 Task: Create a due date automation trigger when advanced on, on the wednesday before a card is due add content with a name not ending with resume at 11:00 AM.
Action: Mouse moved to (818, 254)
Screenshot: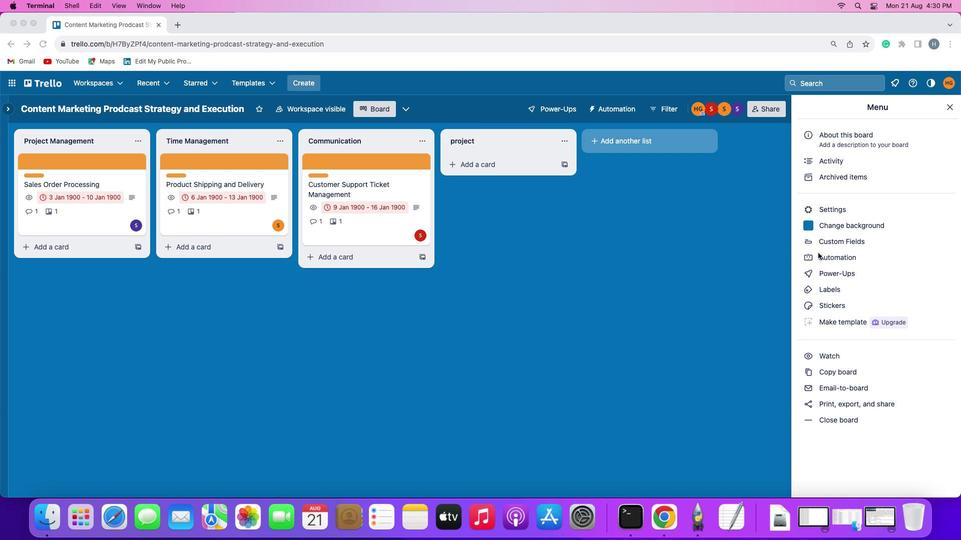
Action: Mouse pressed left at (818, 254)
Screenshot: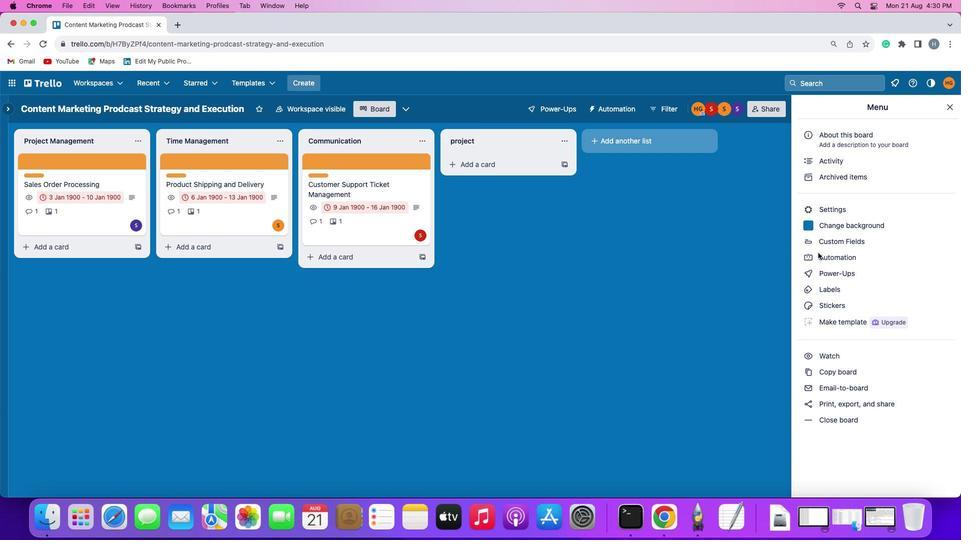 
Action: Mouse pressed left at (818, 254)
Screenshot: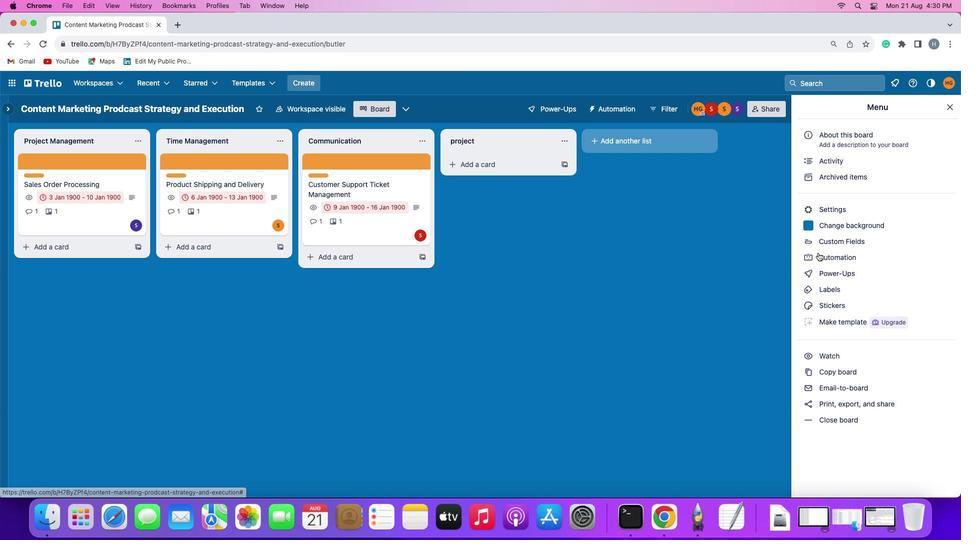 
Action: Mouse moved to (102, 237)
Screenshot: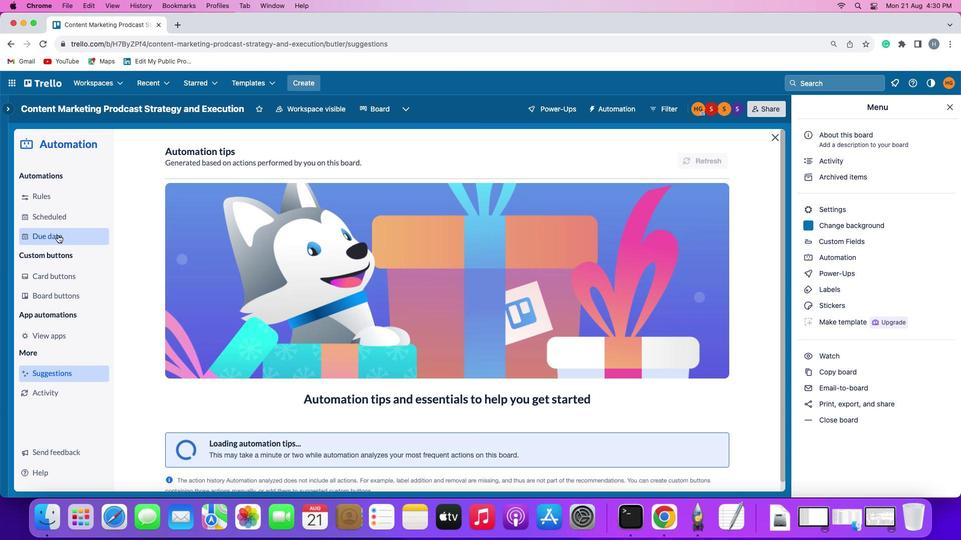 
Action: Mouse pressed left at (102, 237)
Screenshot: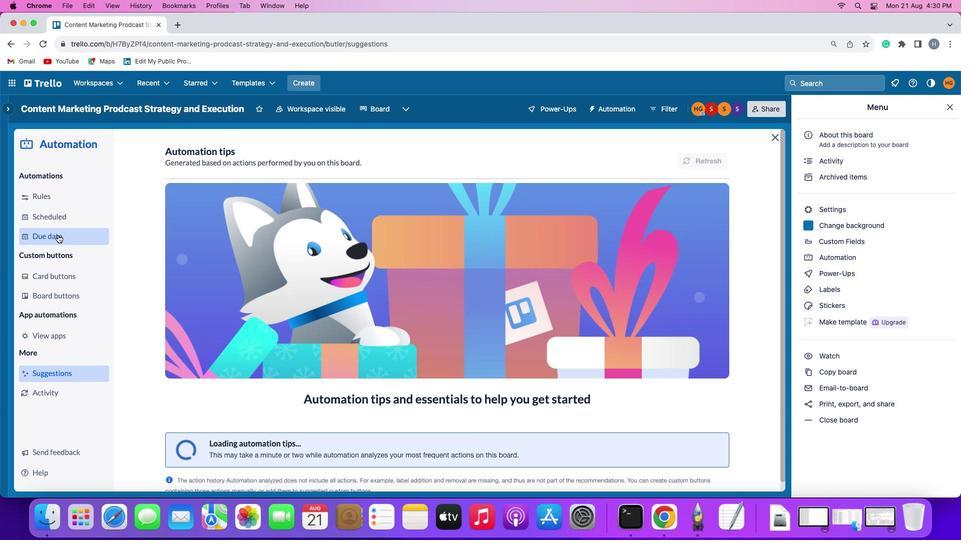 
Action: Mouse moved to (671, 160)
Screenshot: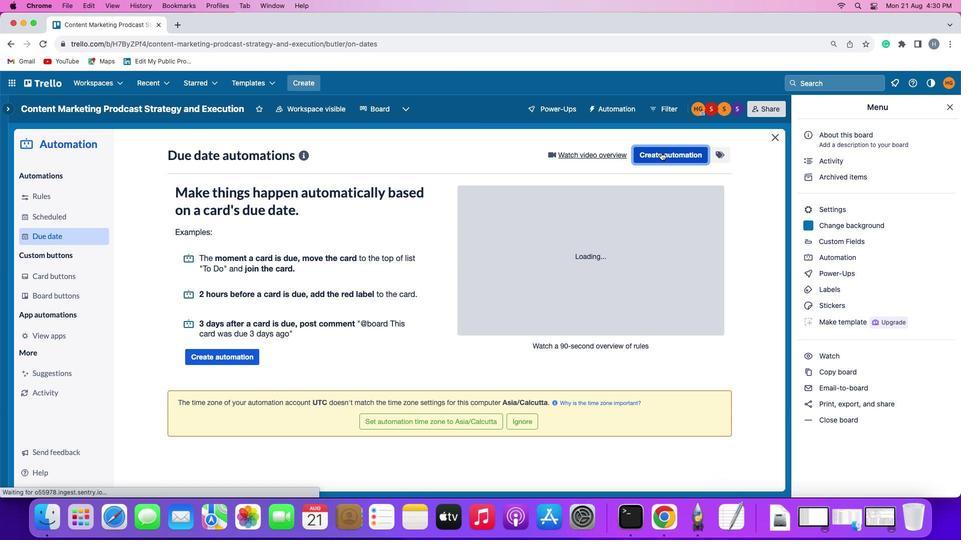 
Action: Mouse pressed left at (671, 160)
Screenshot: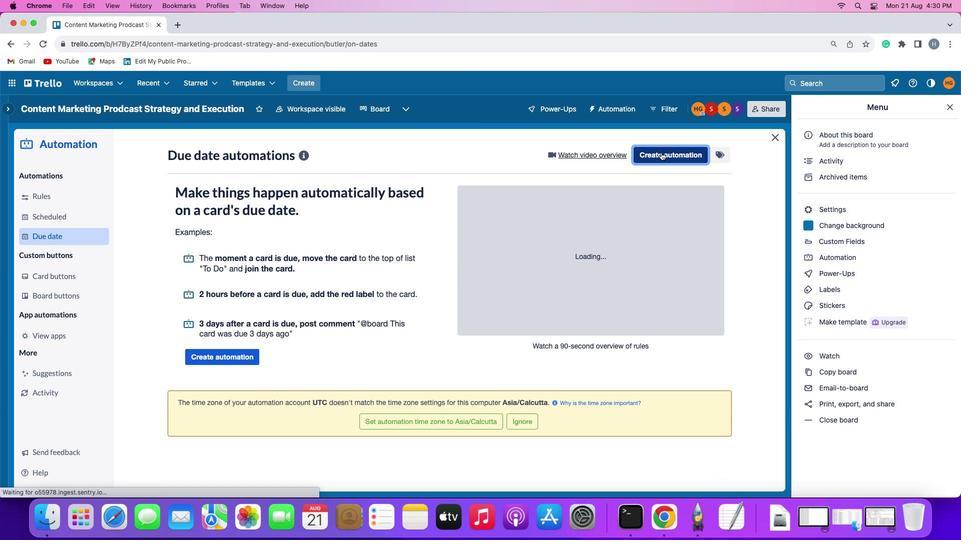 
Action: Mouse moved to (256, 250)
Screenshot: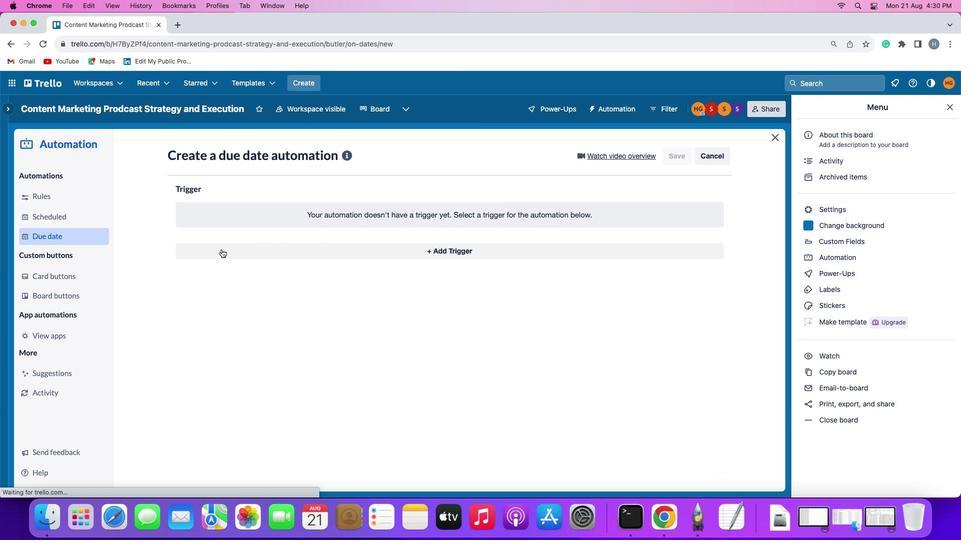 
Action: Mouse pressed left at (256, 250)
Screenshot: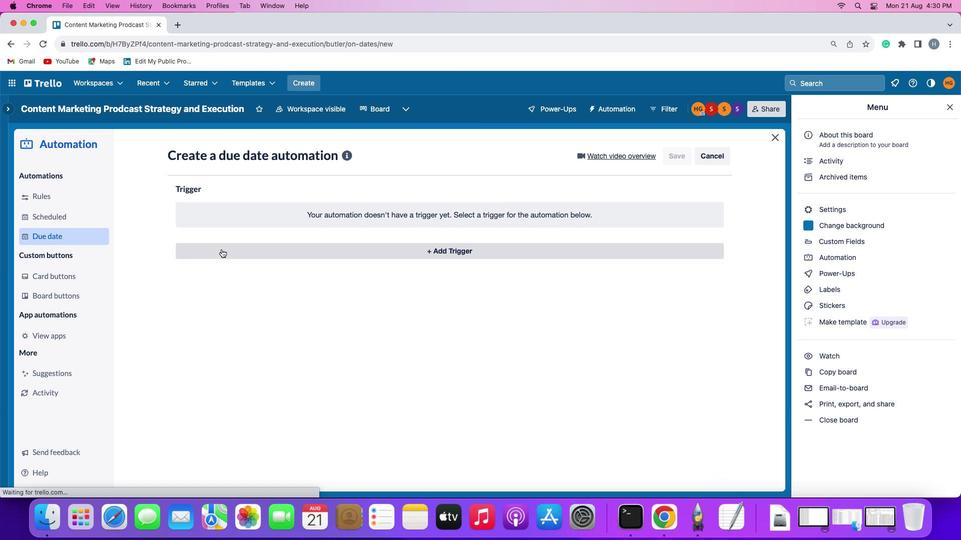
Action: Mouse moved to (251, 420)
Screenshot: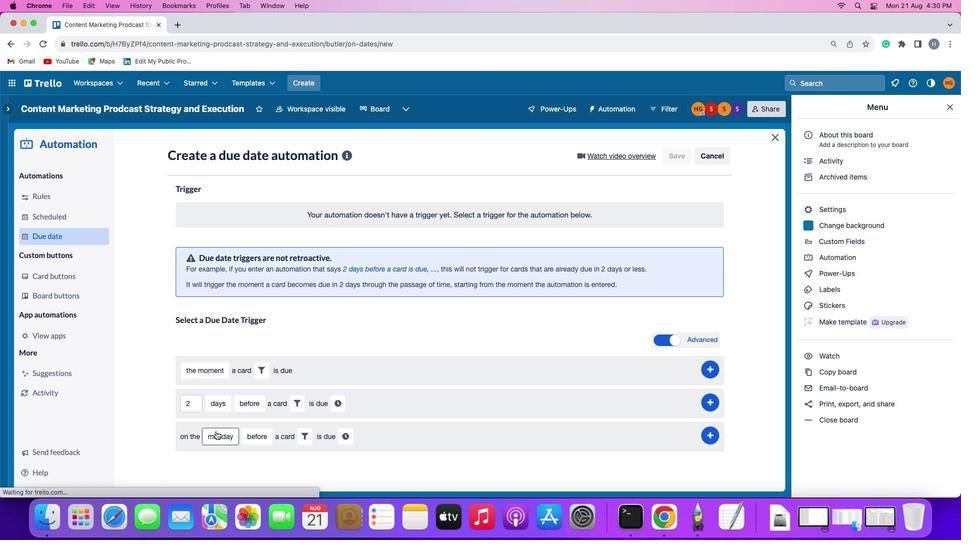 
Action: Mouse pressed left at (251, 420)
Screenshot: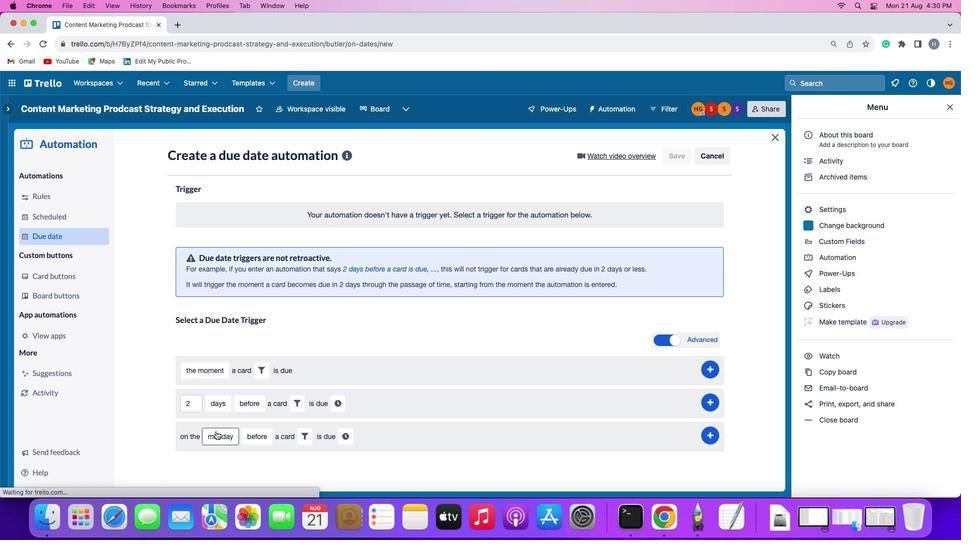 
Action: Mouse moved to (270, 329)
Screenshot: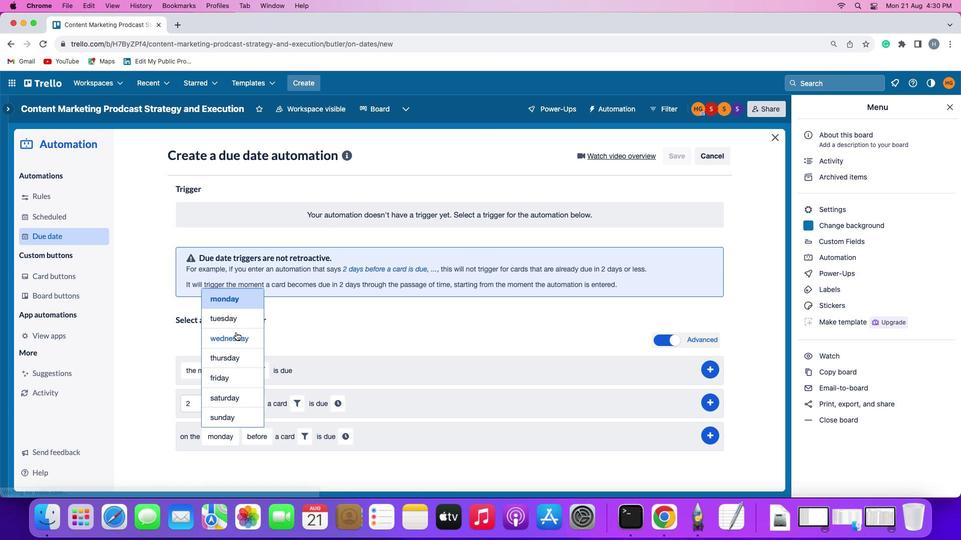 
Action: Mouse pressed left at (270, 329)
Screenshot: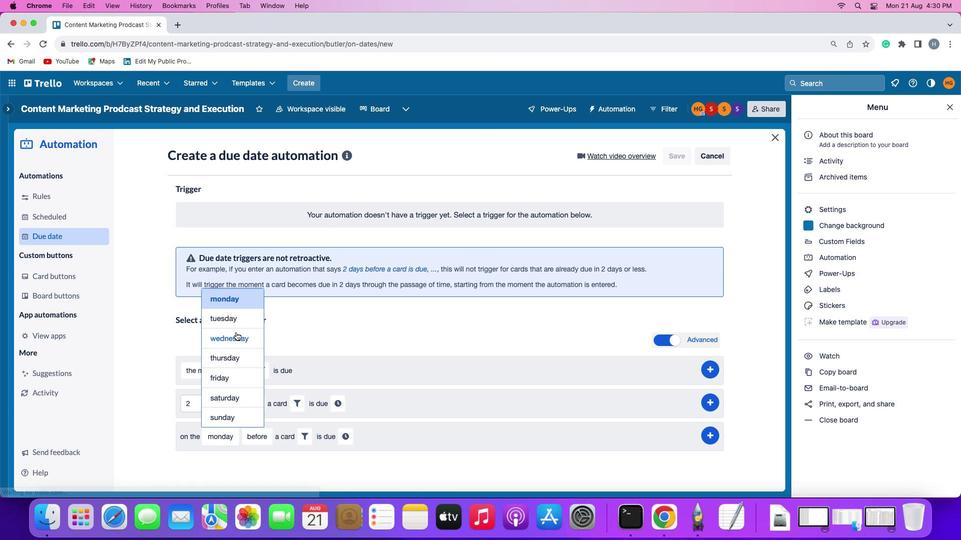 
Action: Mouse moved to (341, 429)
Screenshot: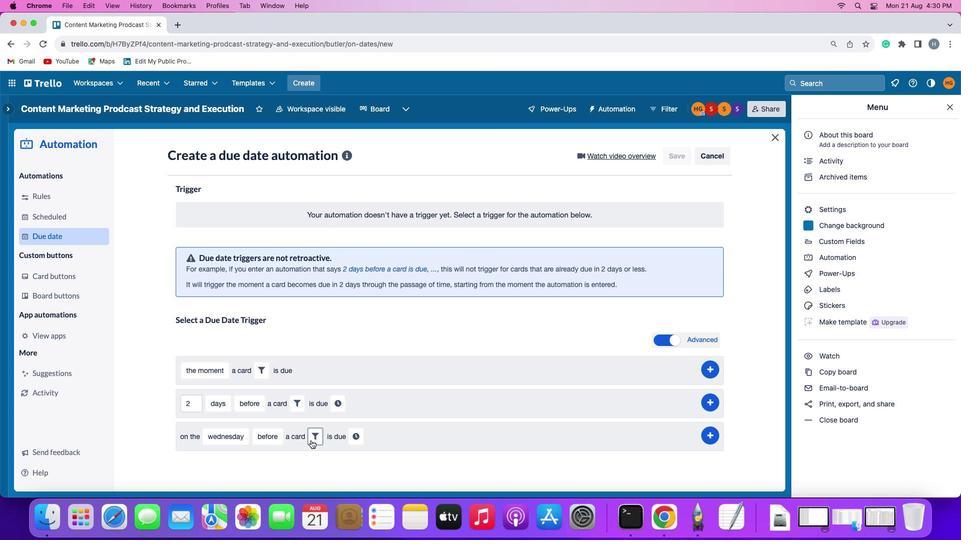 
Action: Mouse pressed left at (341, 429)
Screenshot: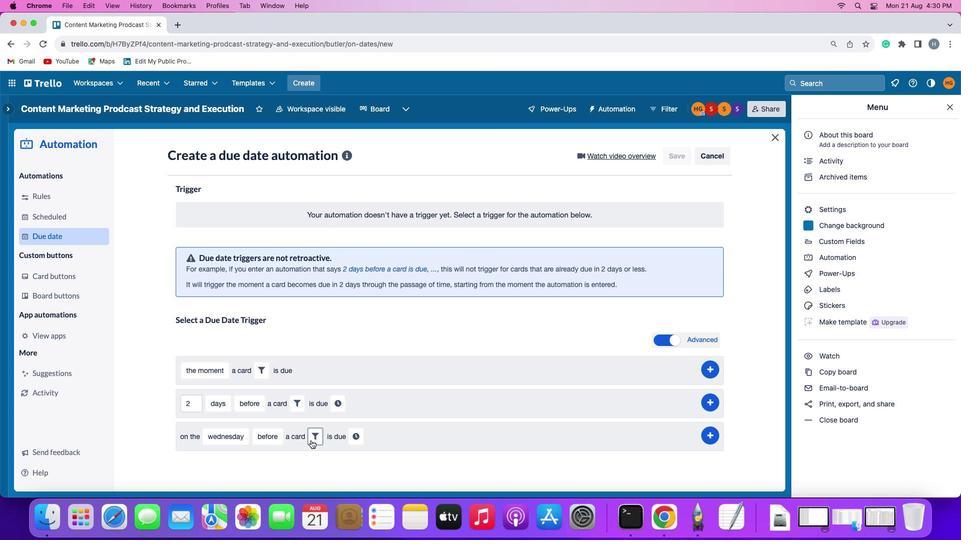 
Action: Mouse moved to (457, 452)
Screenshot: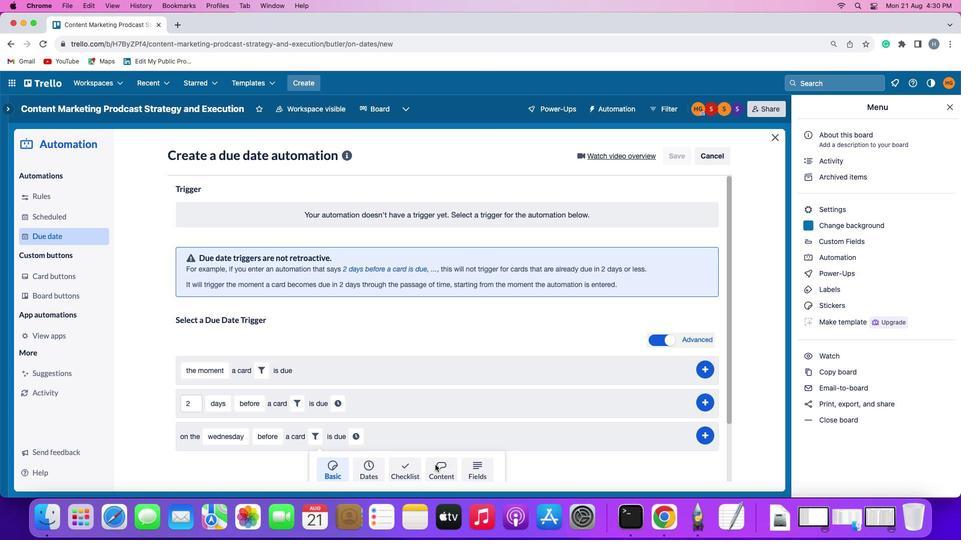 
Action: Mouse pressed left at (457, 452)
Screenshot: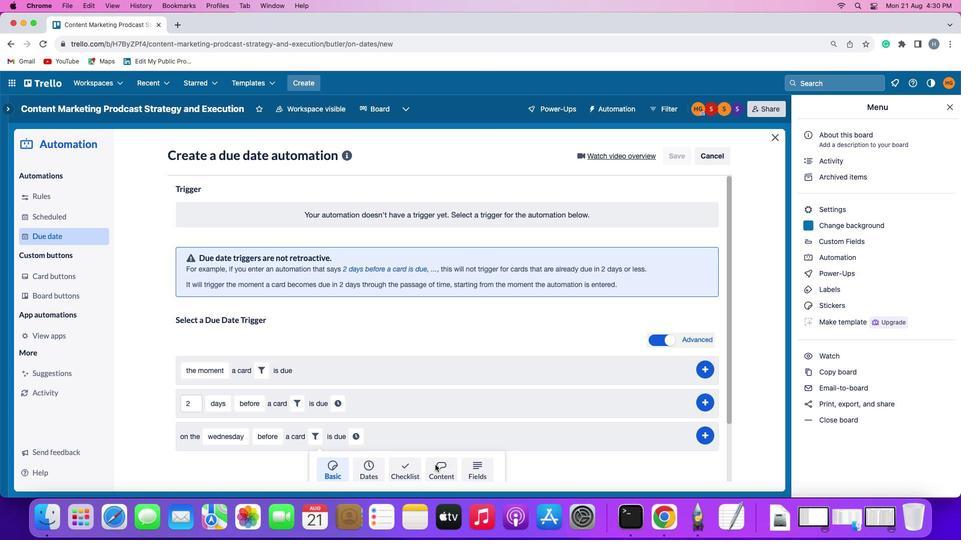 
Action: Mouse moved to (313, 453)
Screenshot: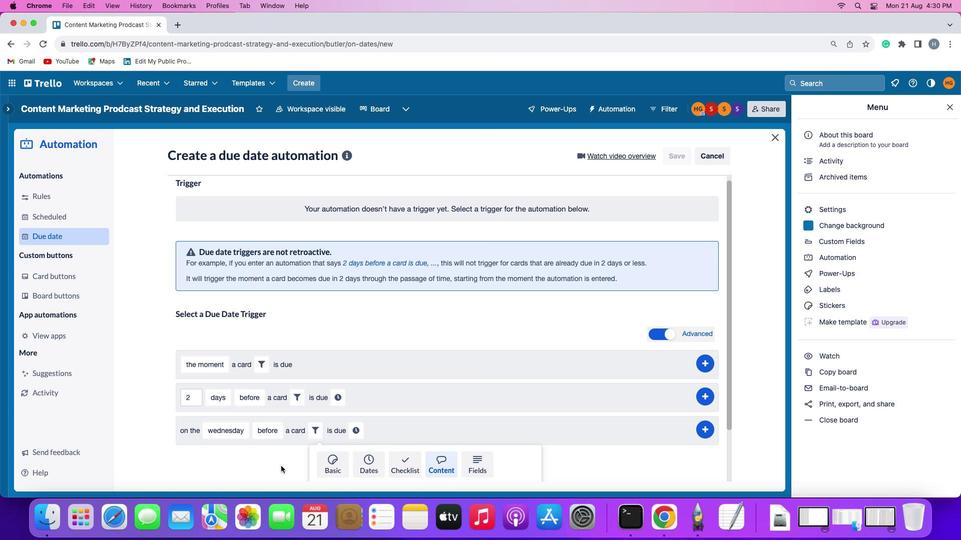 
Action: Mouse scrolled (313, 453) with delta (48, 18)
Screenshot: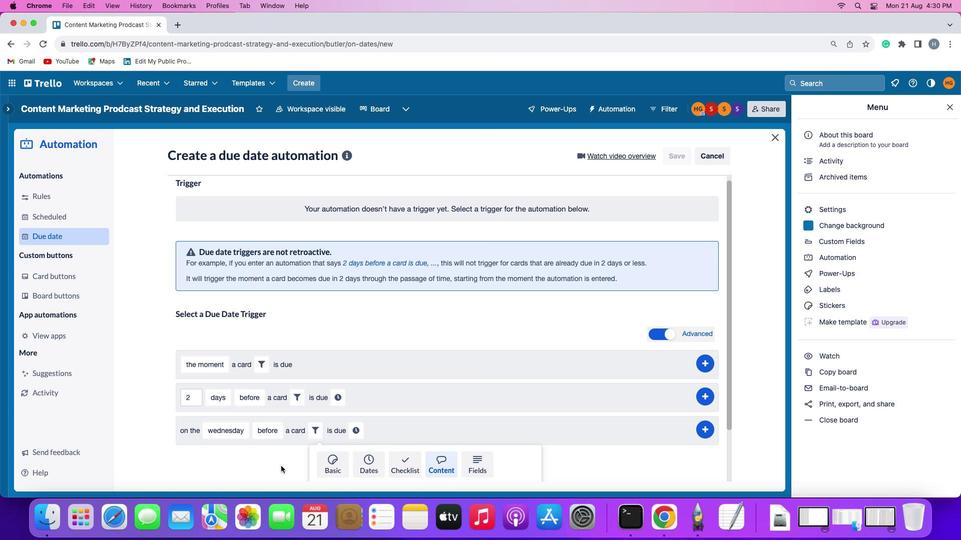 
Action: Mouse moved to (313, 453)
Screenshot: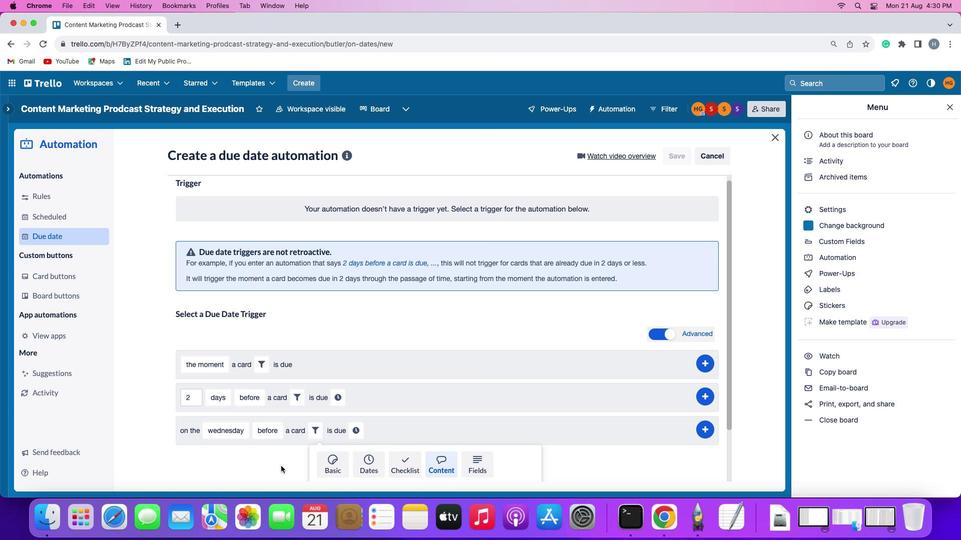 
Action: Mouse scrolled (313, 453) with delta (48, 18)
Screenshot: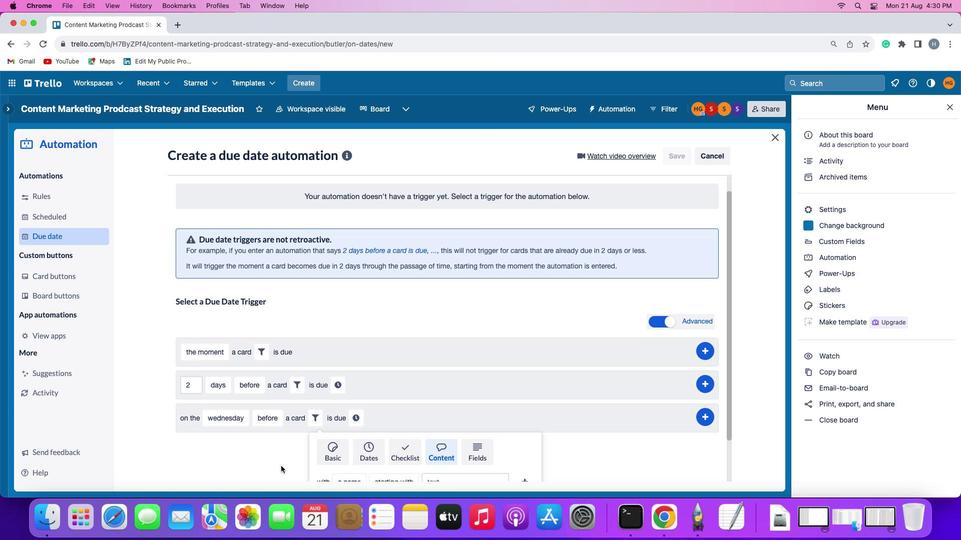 
Action: Mouse moved to (313, 453)
Screenshot: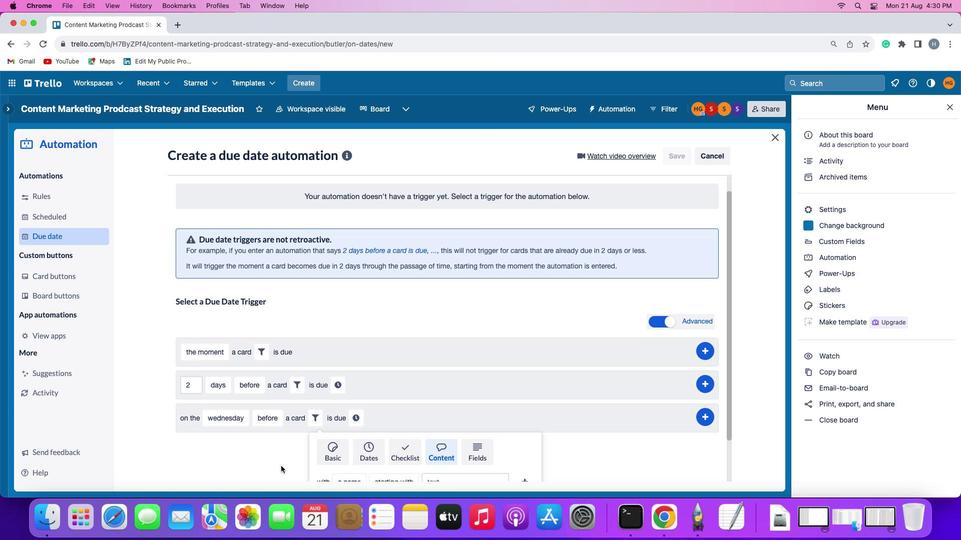 
Action: Mouse scrolled (313, 453) with delta (48, 17)
Screenshot: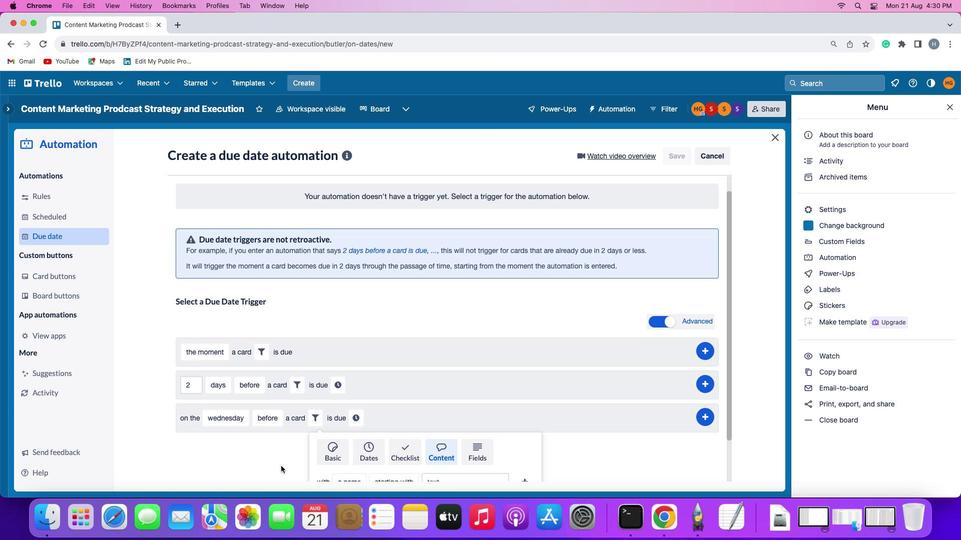 
Action: Mouse moved to (312, 453)
Screenshot: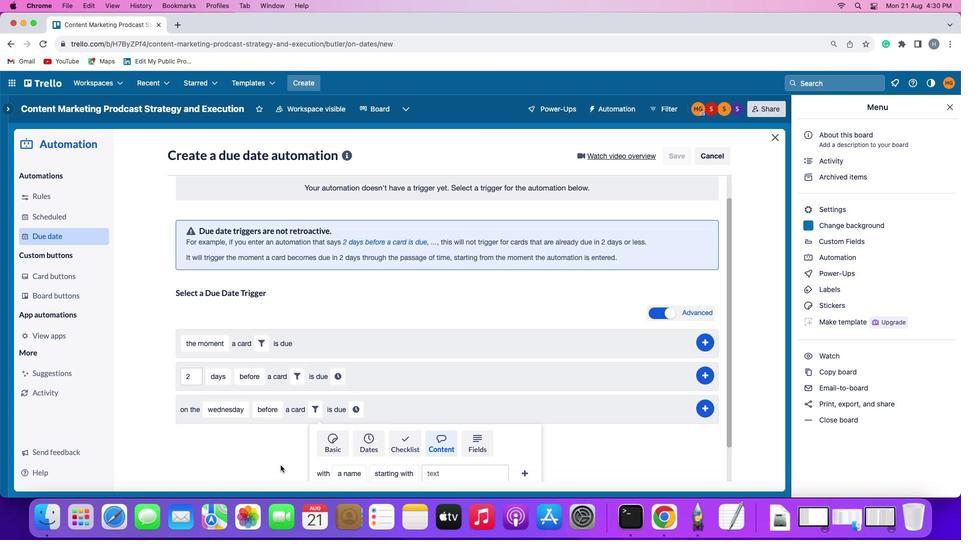 
Action: Mouse scrolled (312, 453) with delta (48, 16)
Screenshot: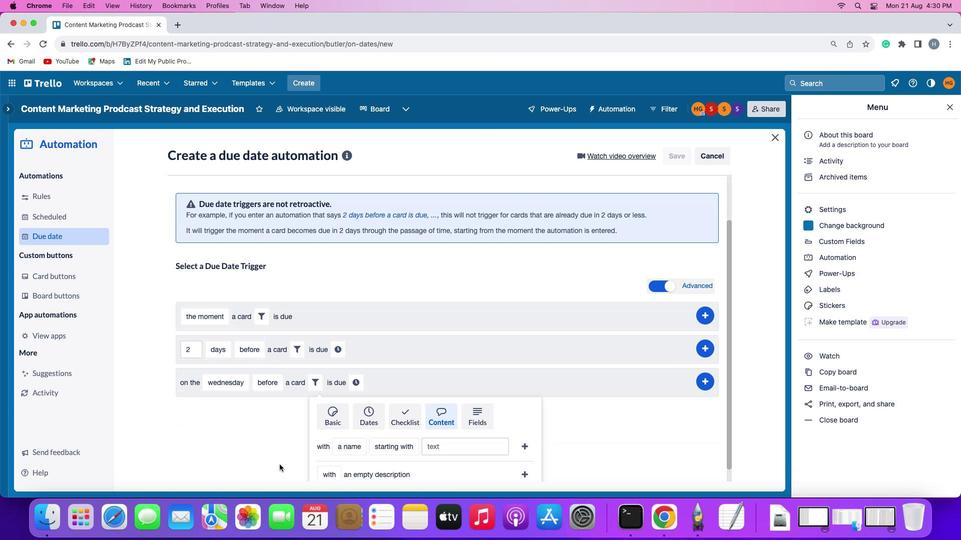 
Action: Mouse moved to (407, 429)
Screenshot: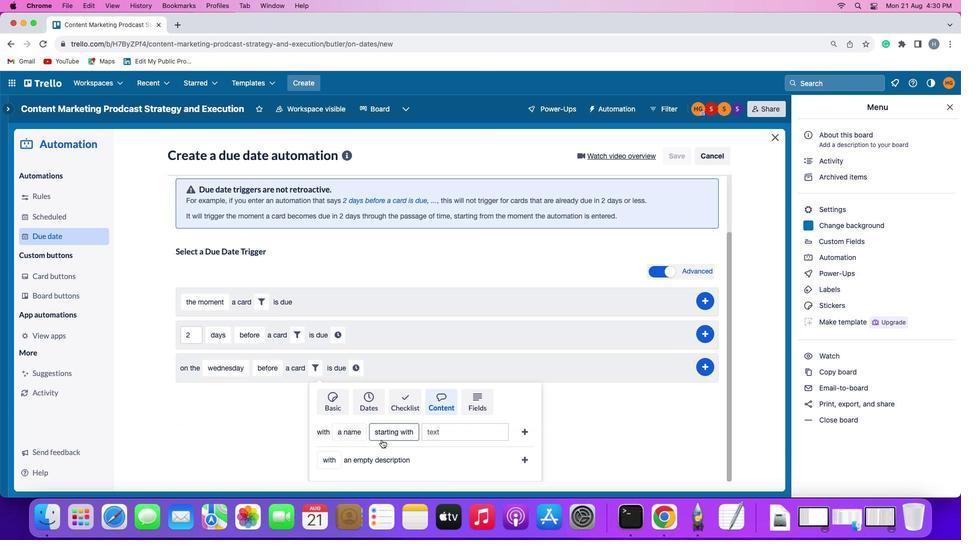 
Action: Mouse pressed left at (407, 429)
Screenshot: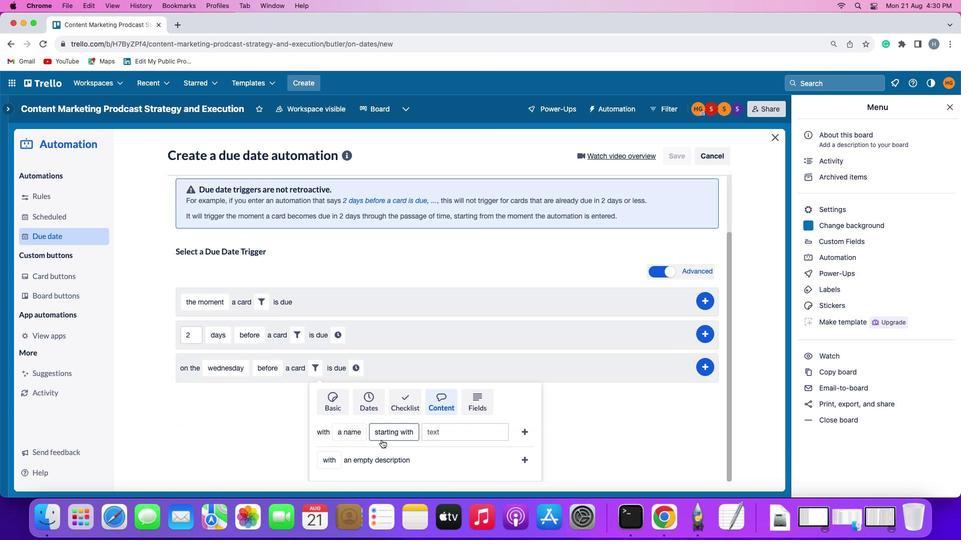 
Action: Mouse moved to (426, 383)
Screenshot: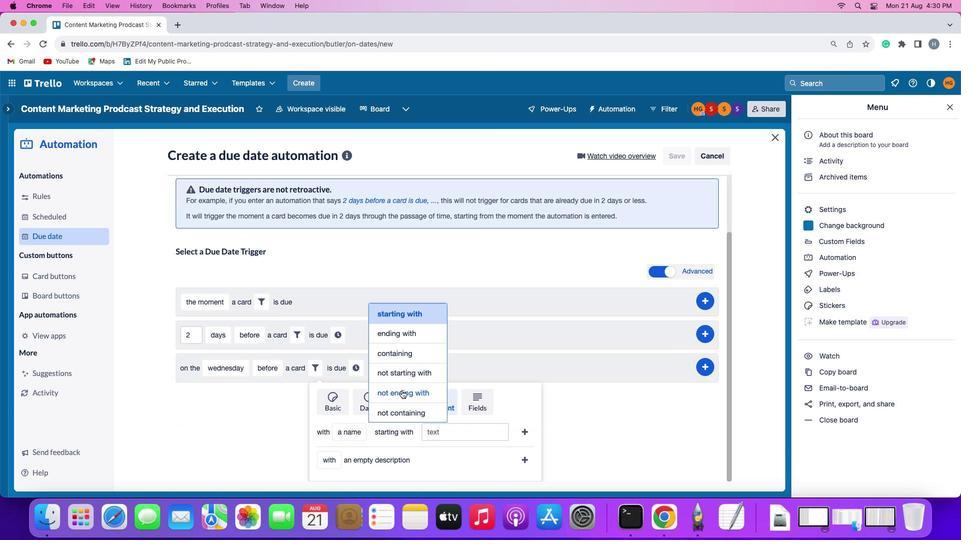 
Action: Mouse pressed left at (426, 383)
Screenshot: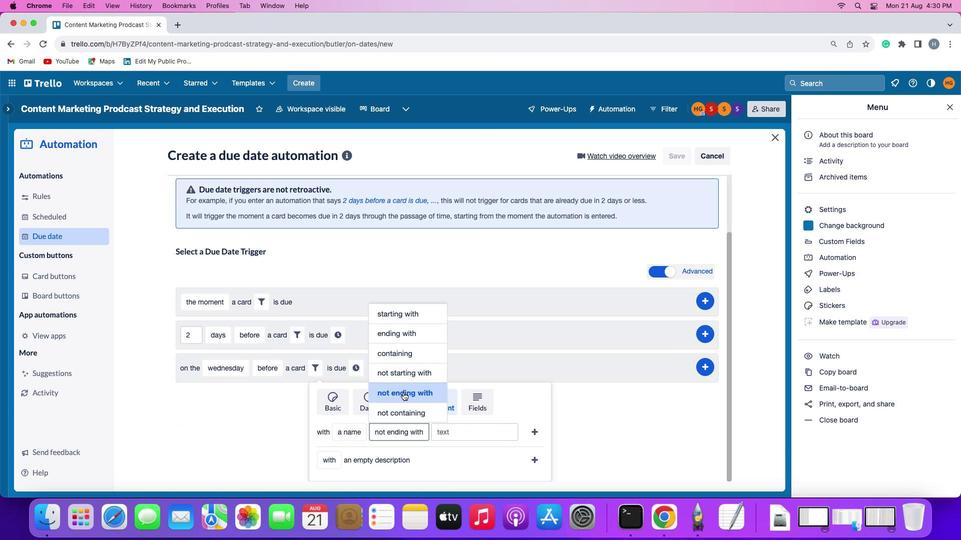 
Action: Mouse moved to (471, 418)
Screenshot: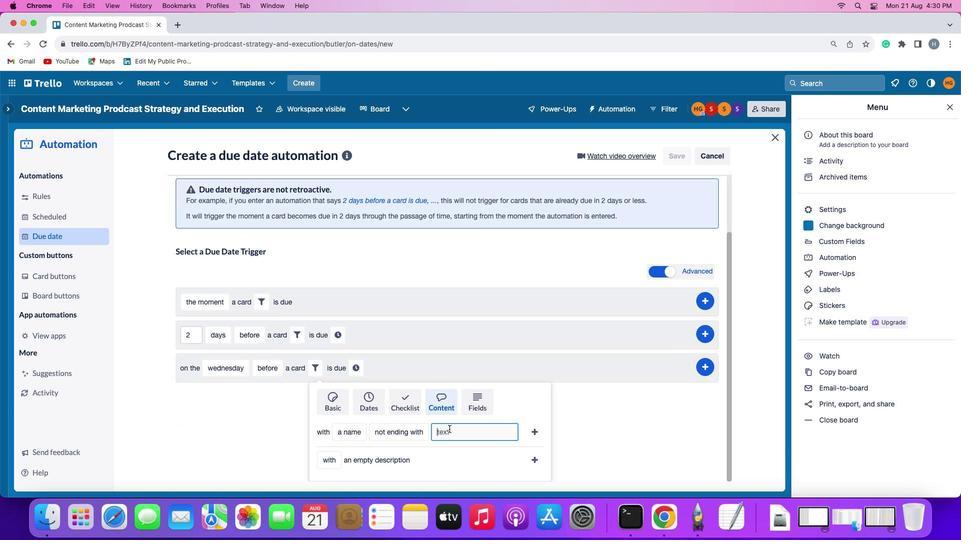 
Action: Mouse pressed left at (471, 418)
Screenshot: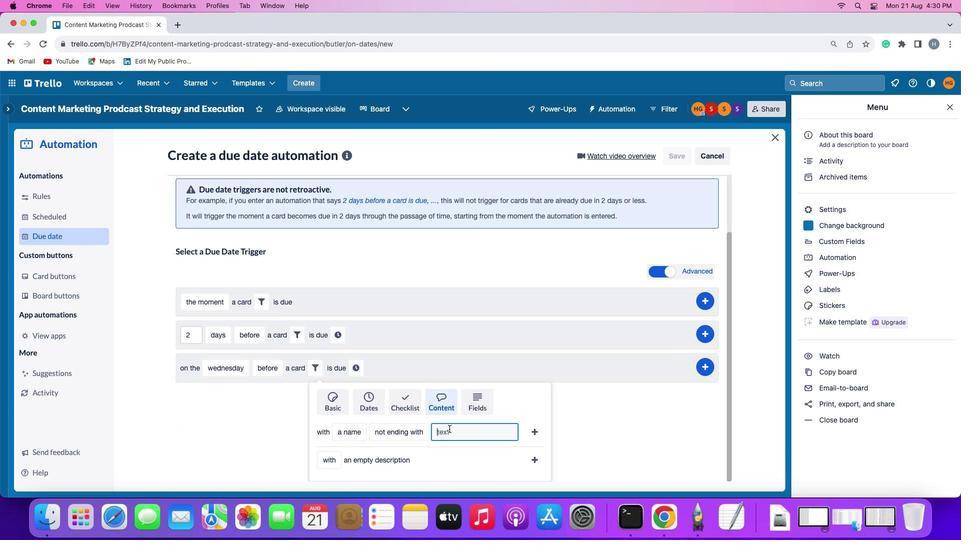 
Action: Mouse moved to (469, 418)
Screenshot: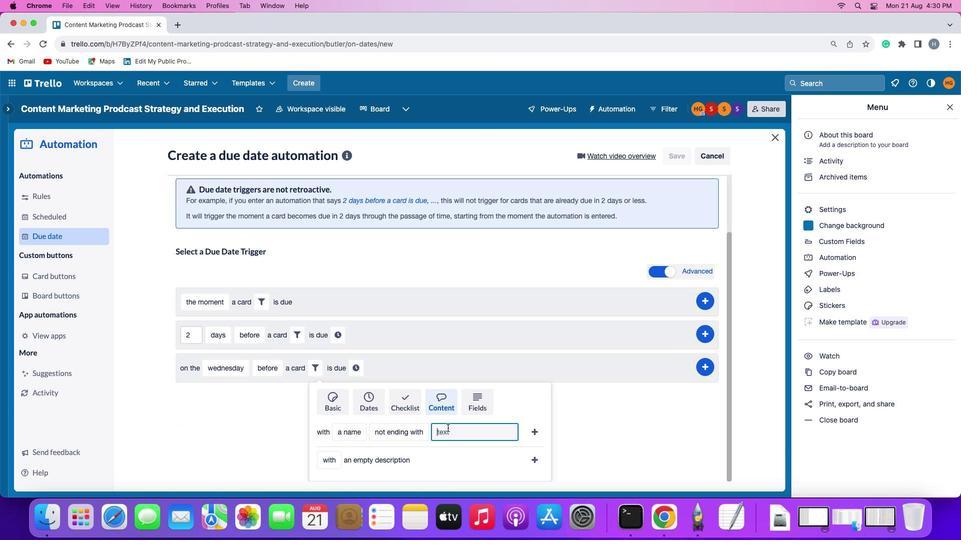 
Action: Key pressed 'r''e'
Screenshot: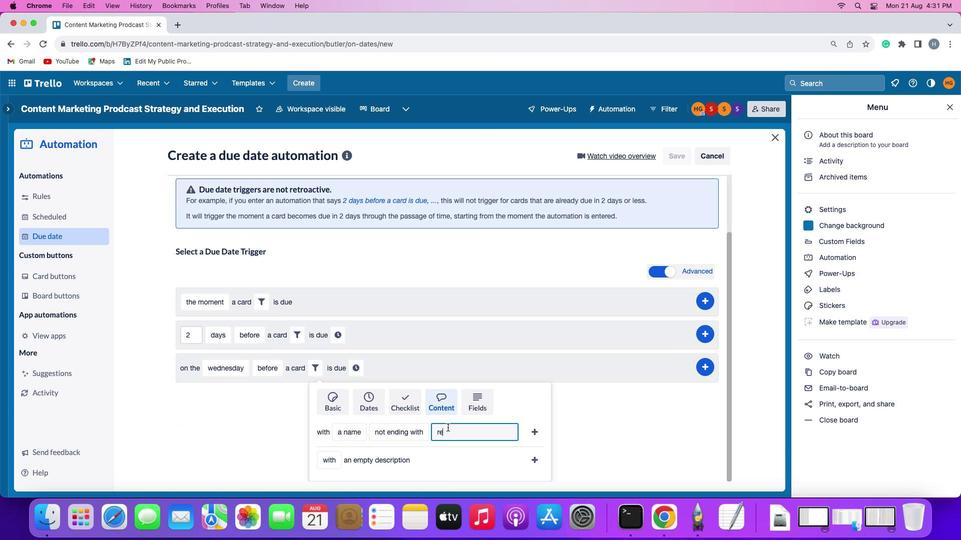 
Action: Mouse moved to (469, 417)
Screenshot: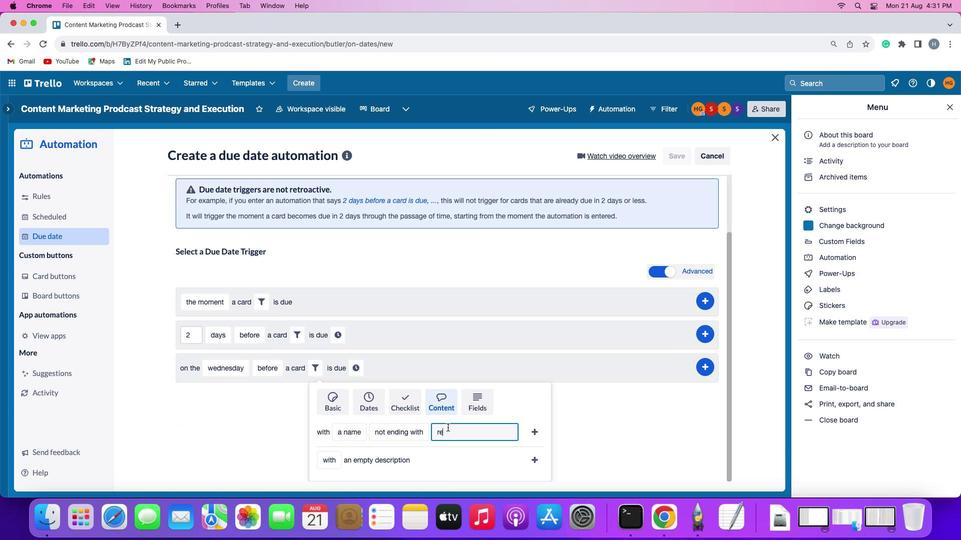 
Action: Key pressed 's'
Screenshot: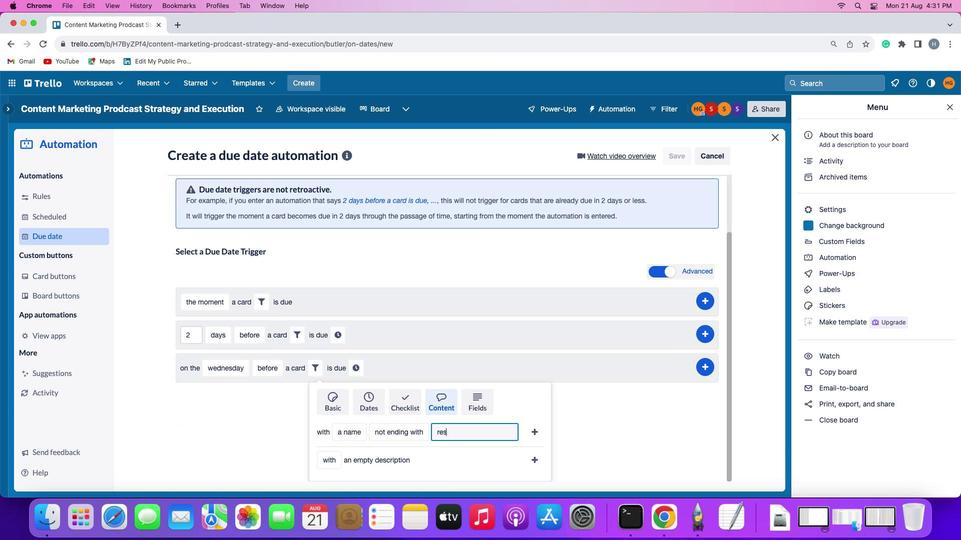 
Action: Mouse moved to (469, 417)
Screenshot: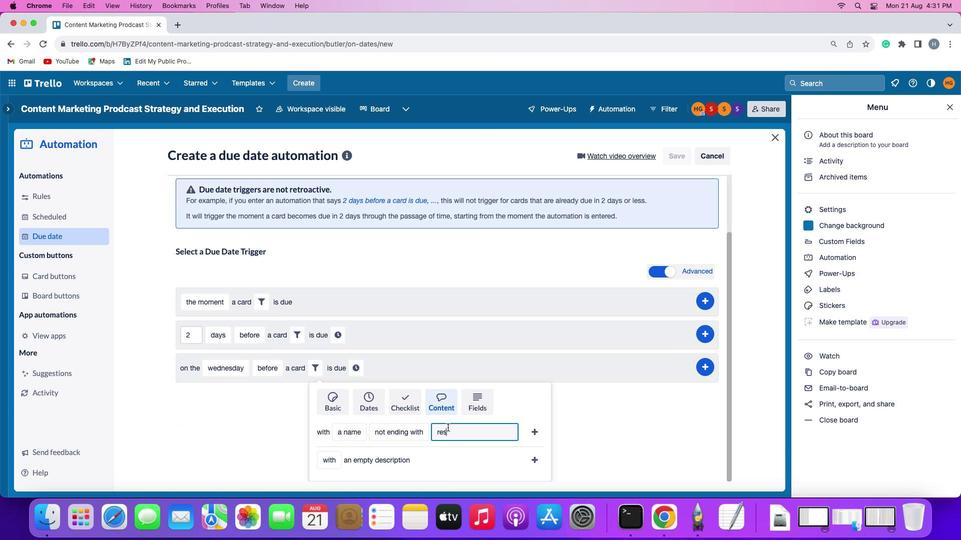 
Action: Key pressed 'u''m'
Screenshot: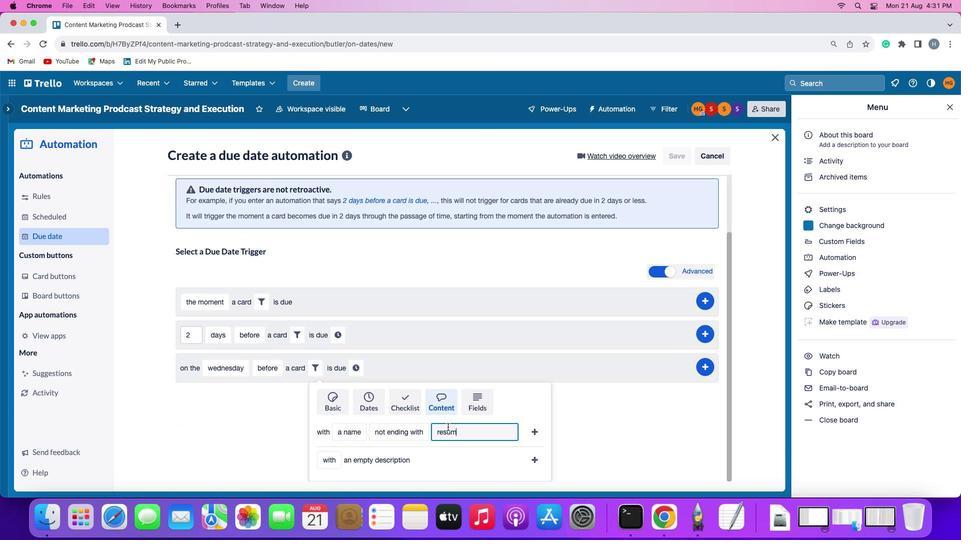 
Action: Mouse moved to (470, 416)
Screenshot: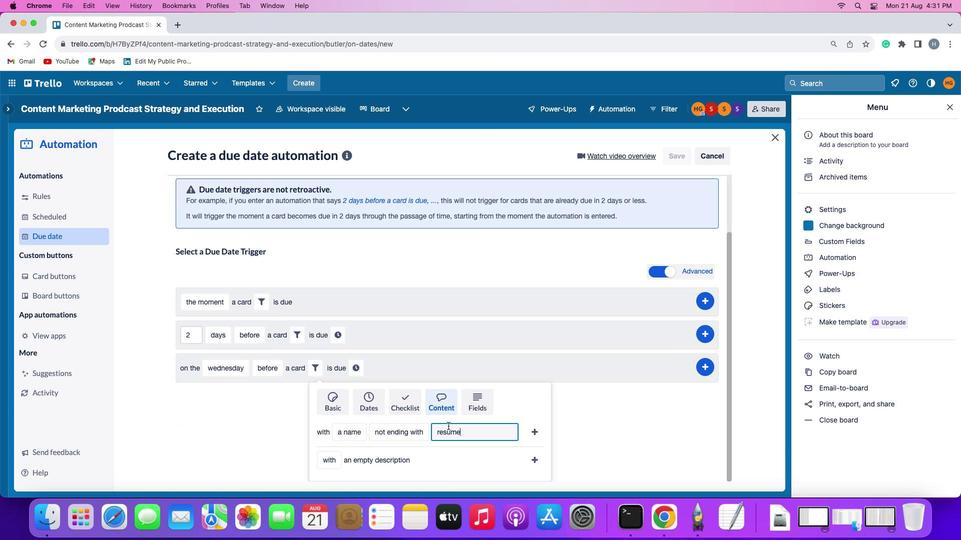 
Action: Key pressed 'e'
Screenshot: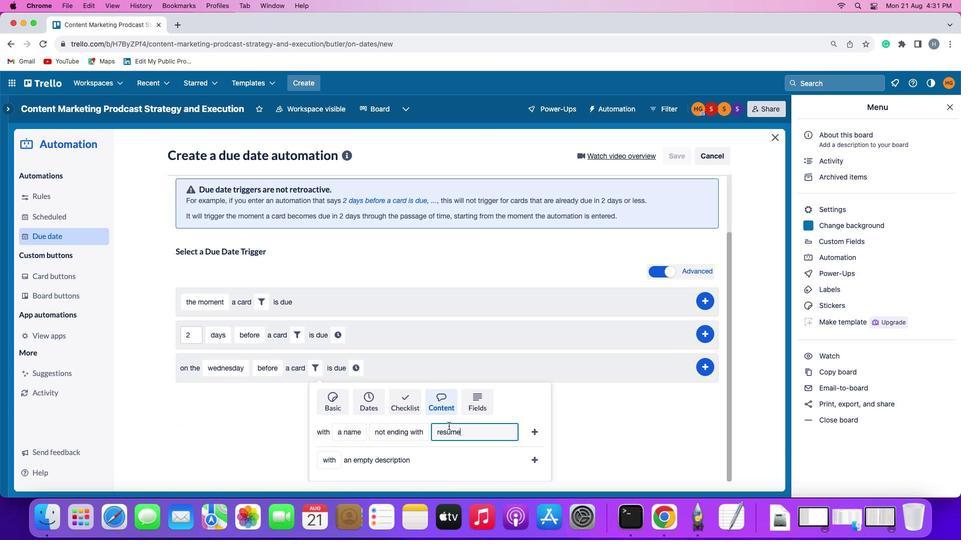 
Action: Mouse moved to (557, 418)
Screenshot: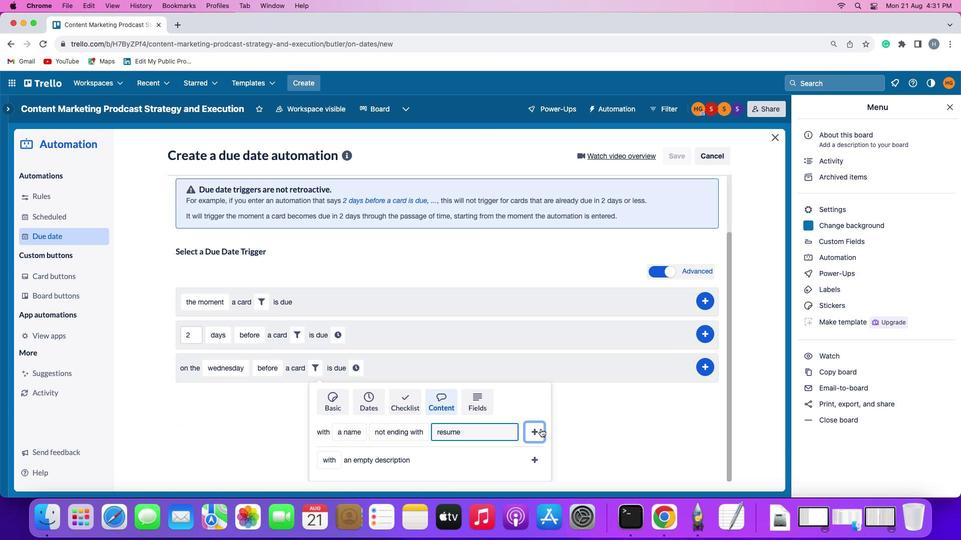 
Action: Mouse pressed left at (557, 418)
Screenshot: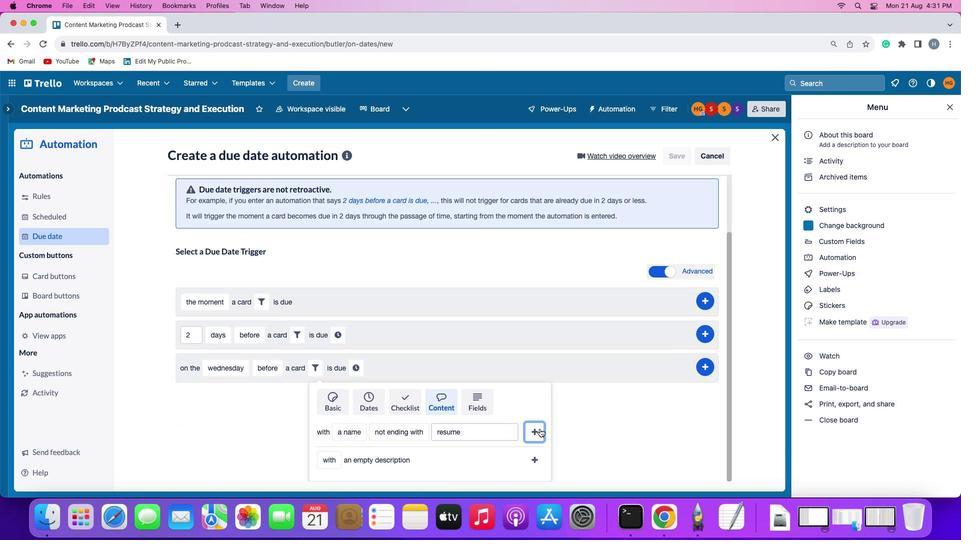 
Action: Mouse moved to (522, 425)
Screenshot: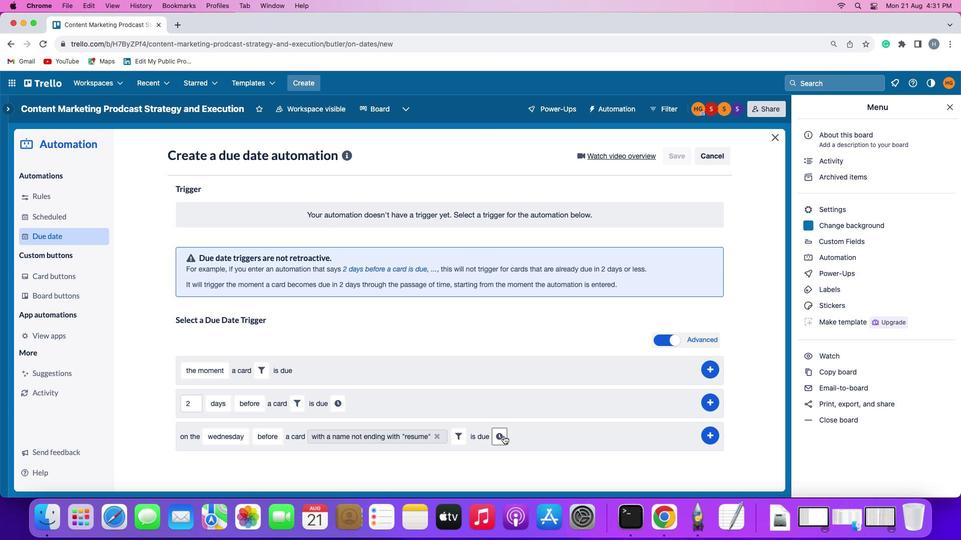 
Action: Mouse pressed left at (522, 425)
Screenshot: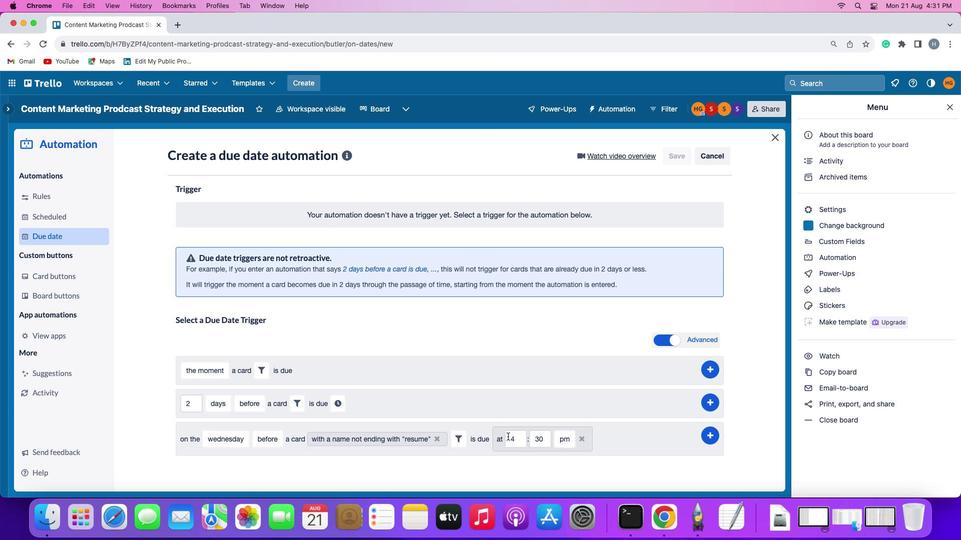 
Action: Mouse moved to (542, 428)
Screenshot: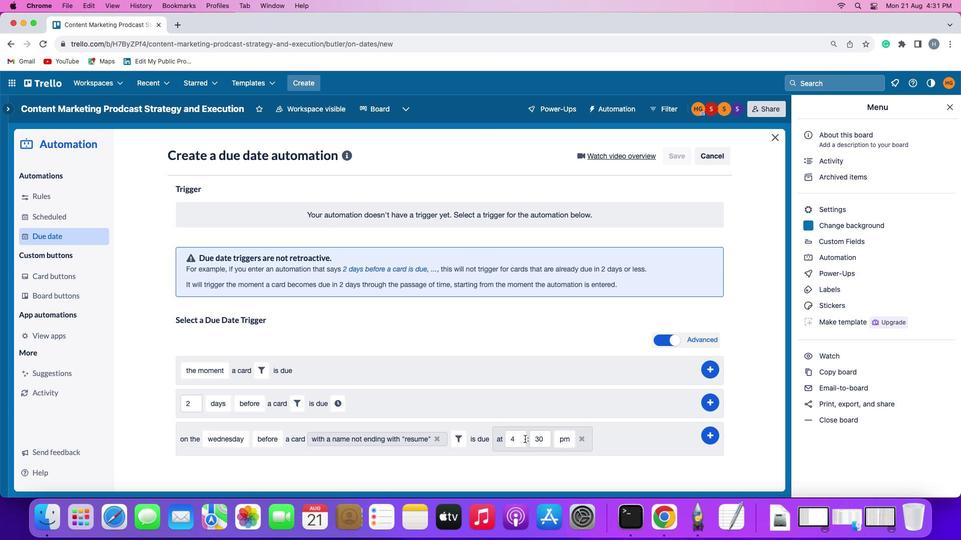 
Action: Mouse pressed left at (542, 428)
Screenshot: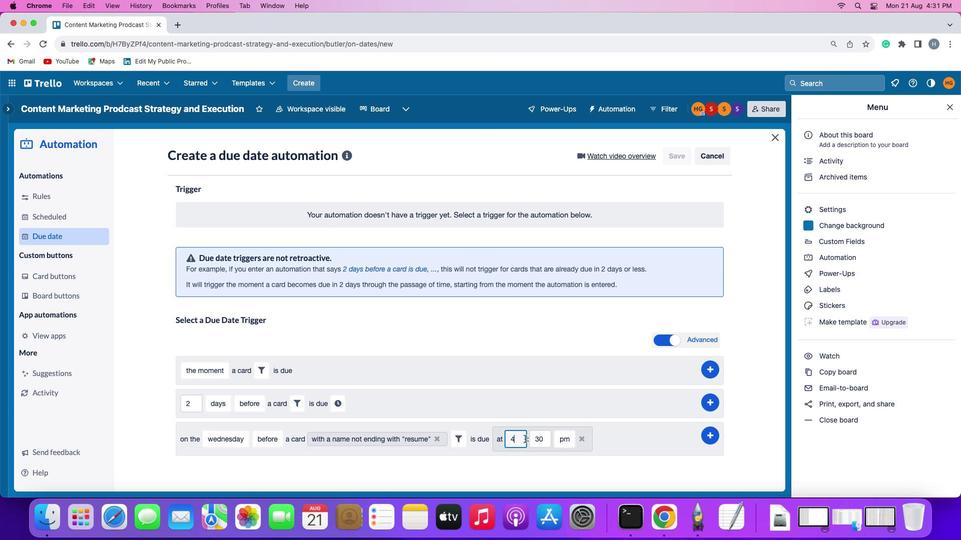 
Action: Mouse moved to (542, 428)
Screenshot: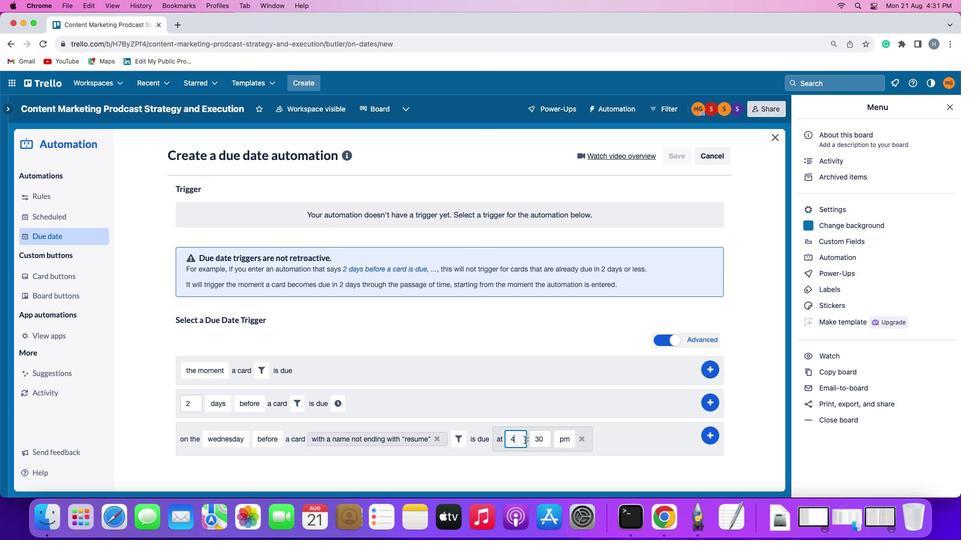
Action: Key pressed Key.backspace'1''1'
Screenshot: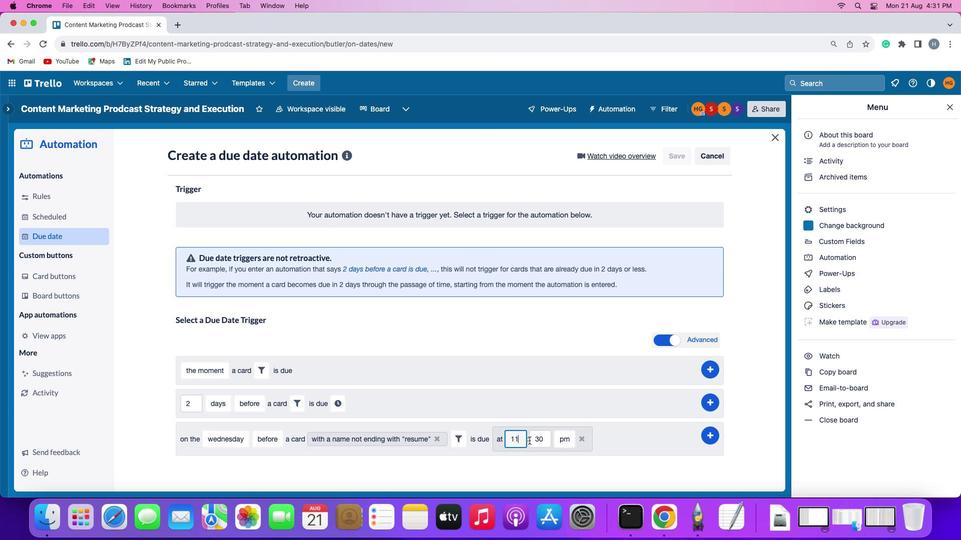
Action: Mouse moved to (567, 430)
Screenshot: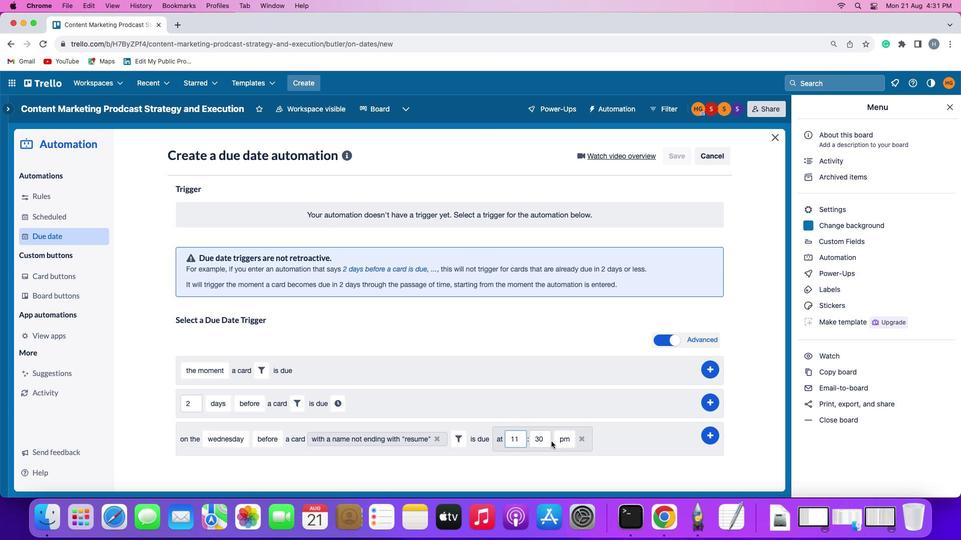 
Action: Mouse pressed left at (567, 430)
Screenshot: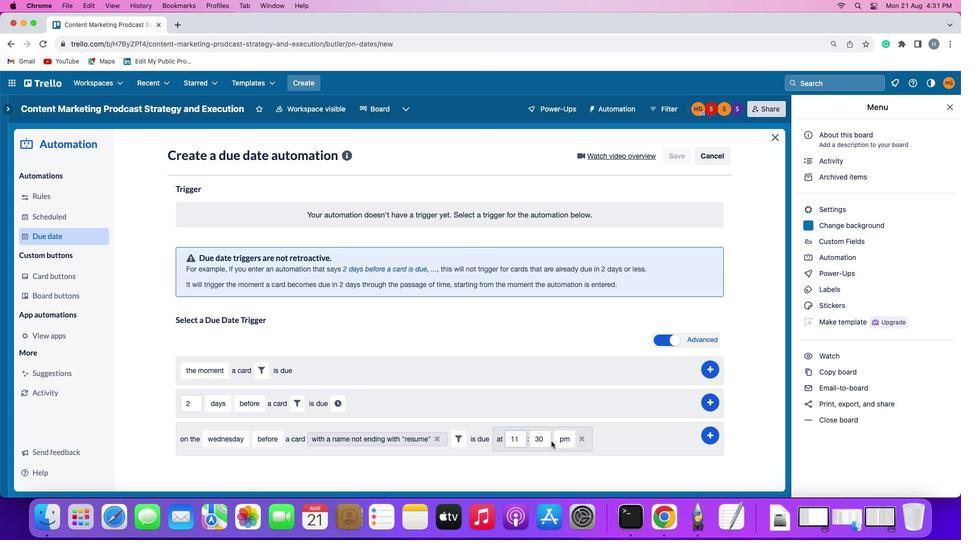
Action: Key pressed Key.backspace
Screenshot: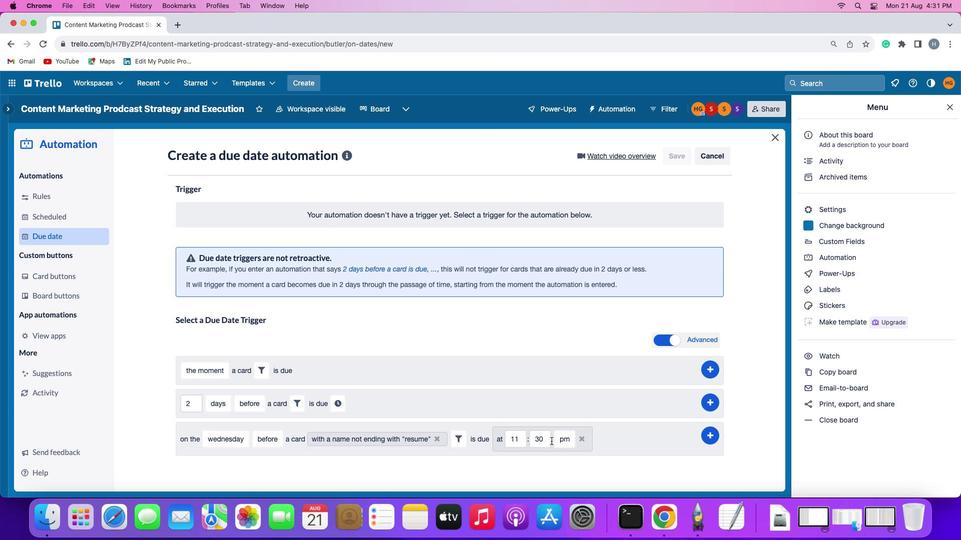 
Action: Mouse moved to (564, 429)
Screenshot: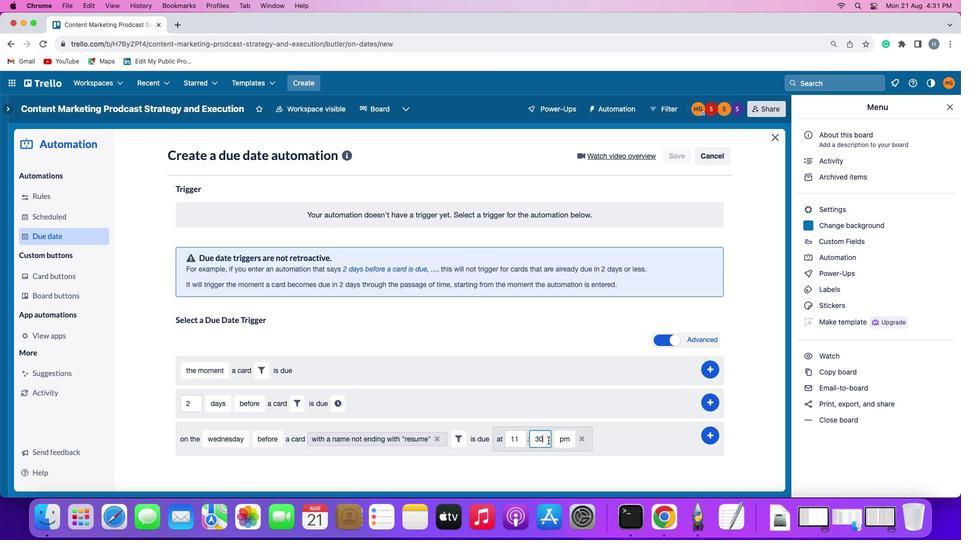 
Action: Mouse pressed left at (564, 429)
Screenshot: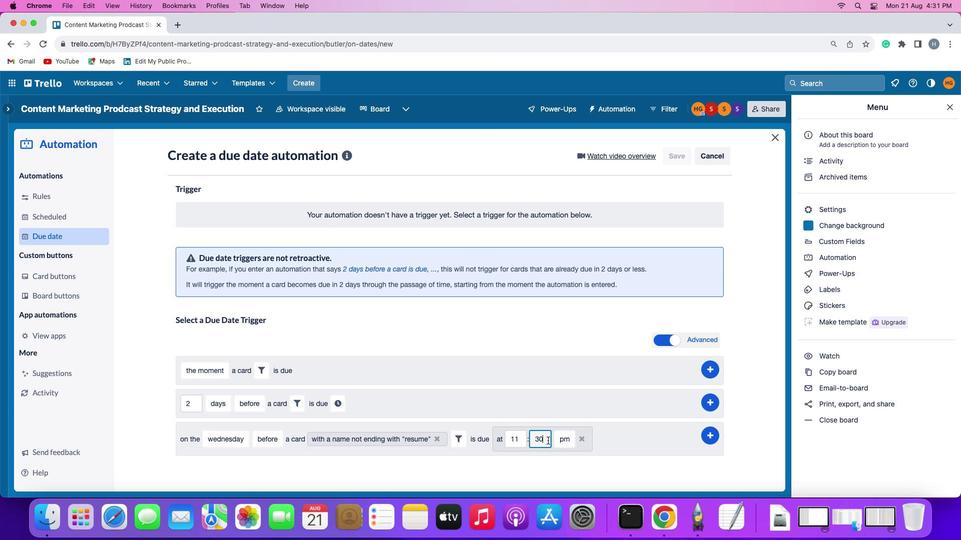 
Action: Mouse moved to (564, 429)
Screenshot: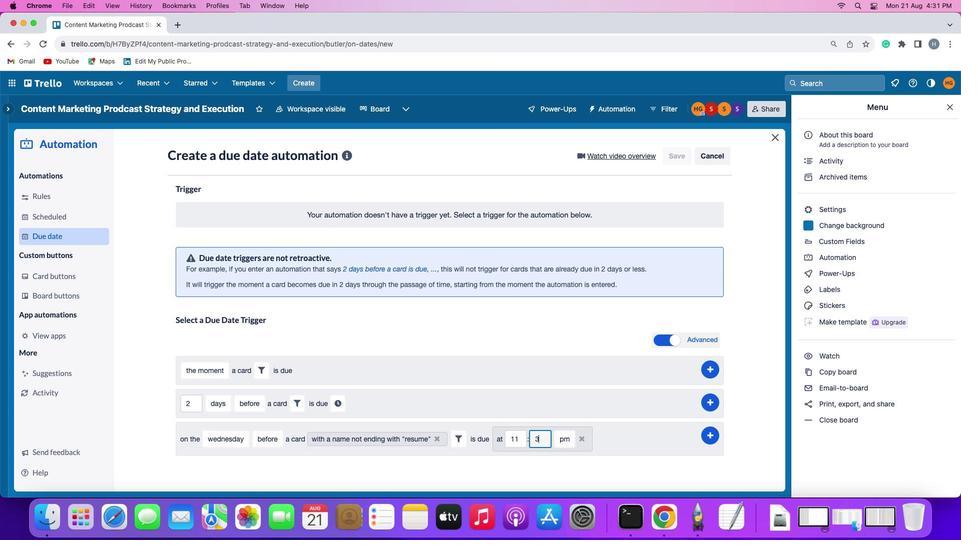 
Action: Key pressed Key.backspaceKey.backspaceKey.backspace'0''0'
Screenshot: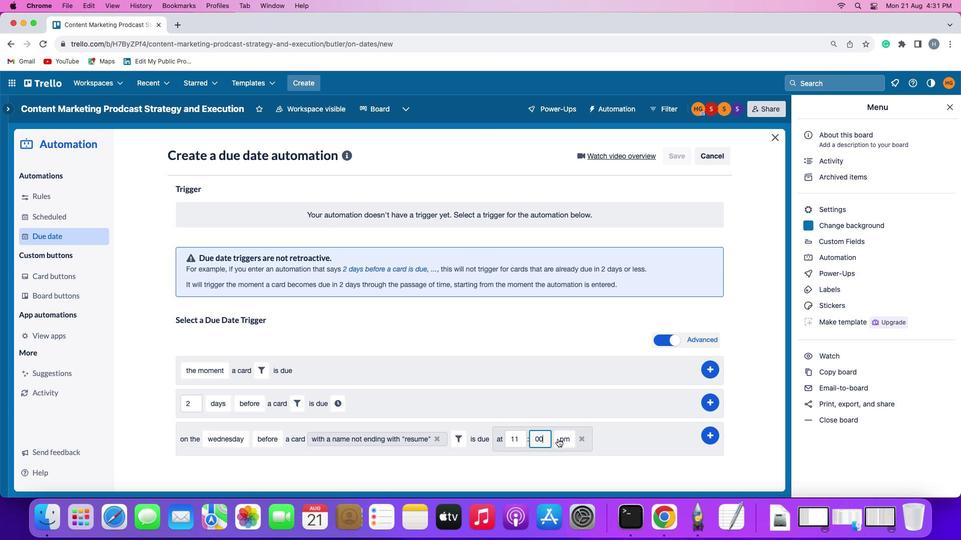 
Action: Mouse moved to (580, 426)
Screenshot: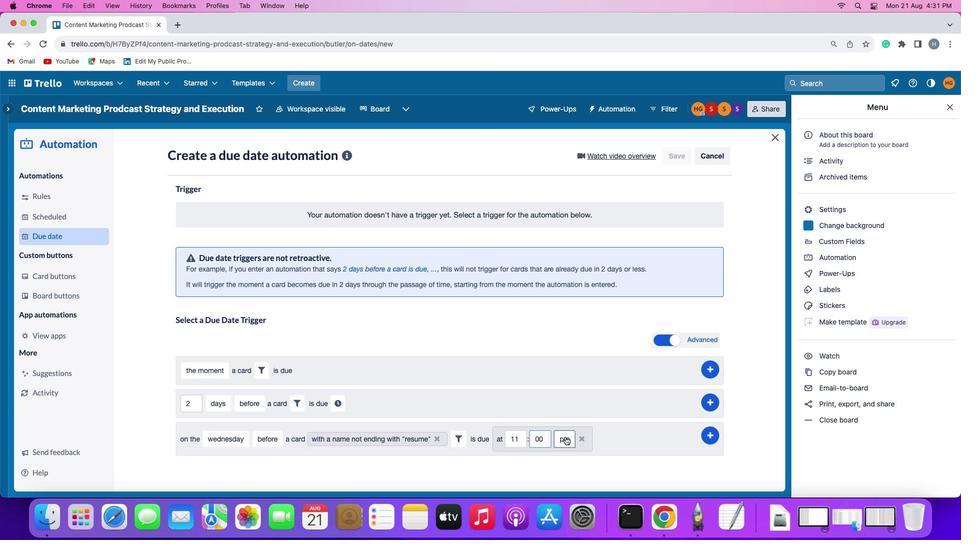 
Action: Mouse pressed left at (580, 426)
Screenshot: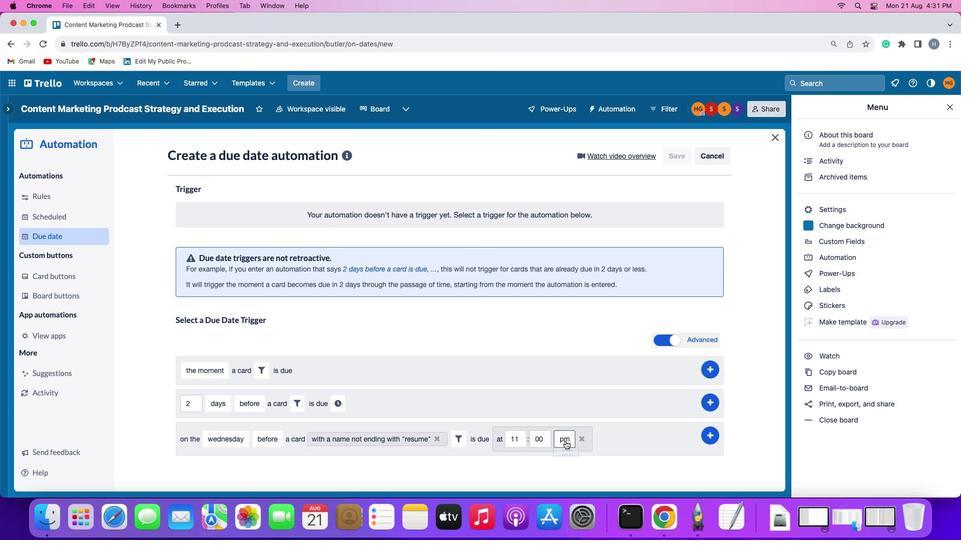 
Action: Mouse moved to (583, 446)
Screenshot: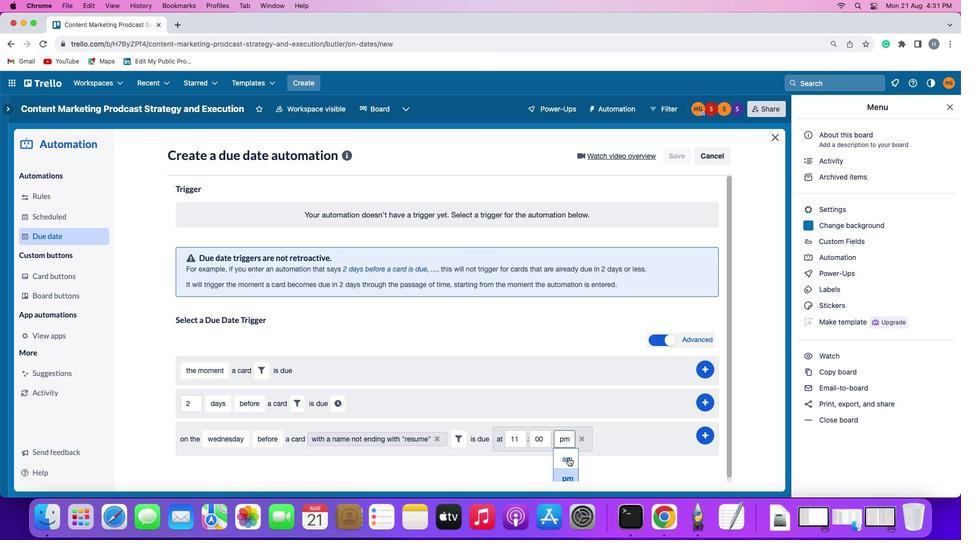 
Action: Mouse pressed left at (583, 446)
Screenshot: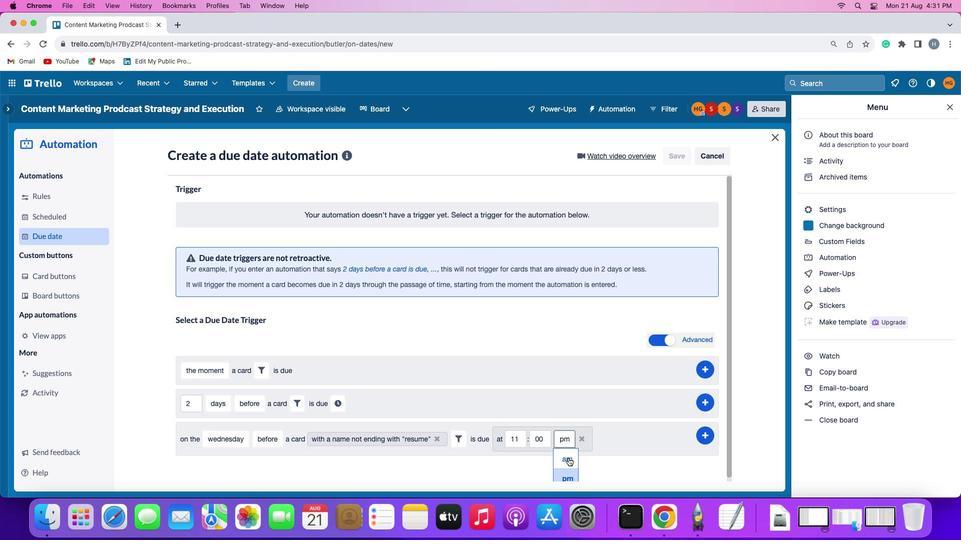 
Action: Mouse moved to (717, 421)
Screenshot: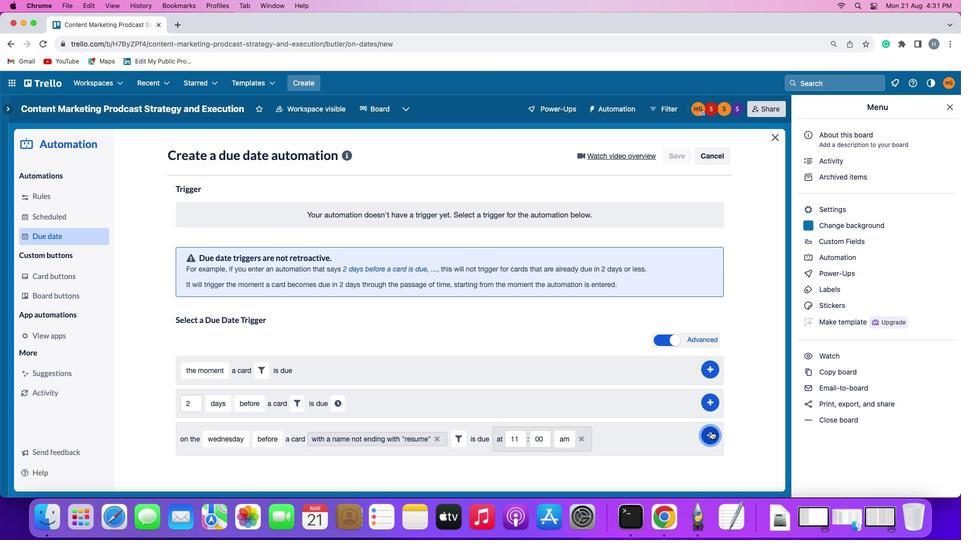 
Action: Mouse pressed left at (717, 421)
Screenshot: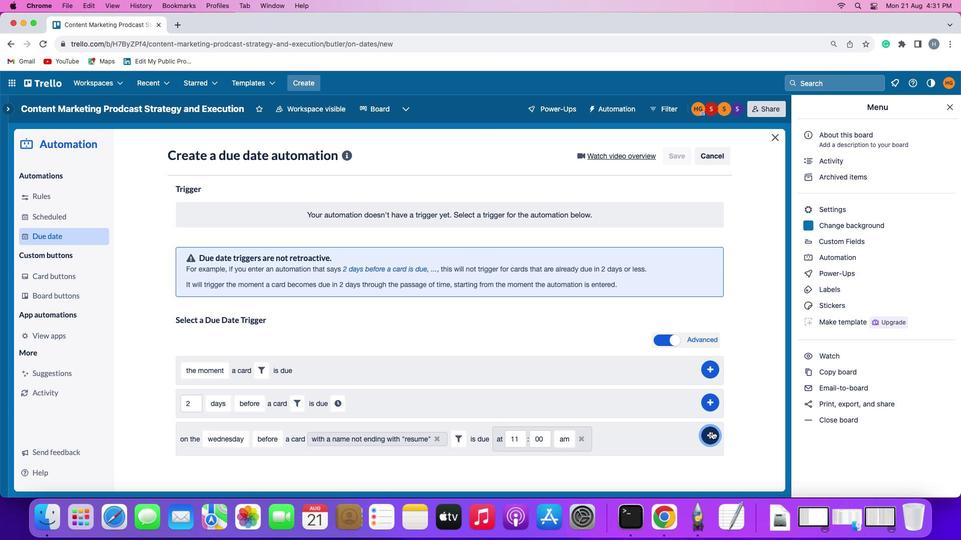 
Action: Mouse moved to (746, 367)
Screenshot: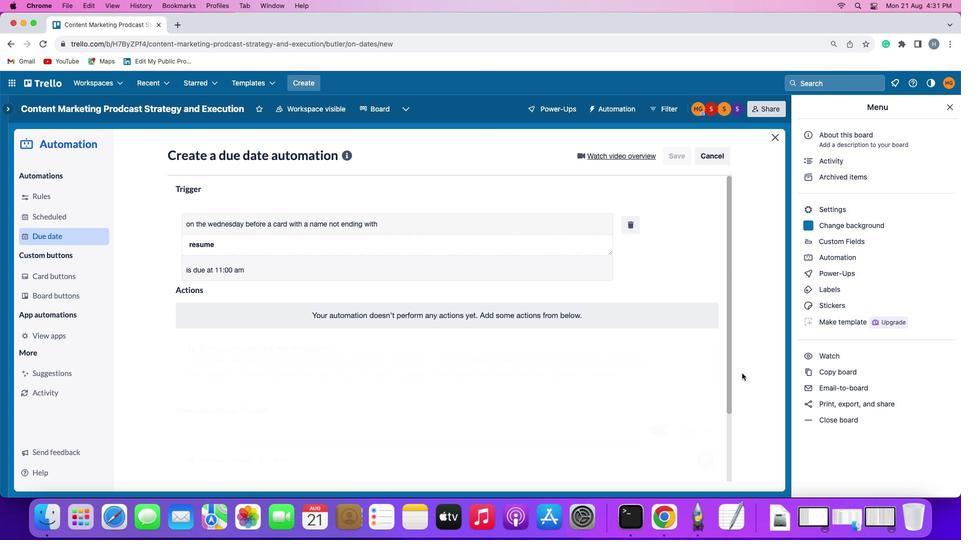 
